 Task: Add the product "Tidy Cats Litter Immediate Odor Control Scoop (20 lb)" to cart from the store "Vons Pets".
Action: Mouse moved to (38, 74)
Screenshot: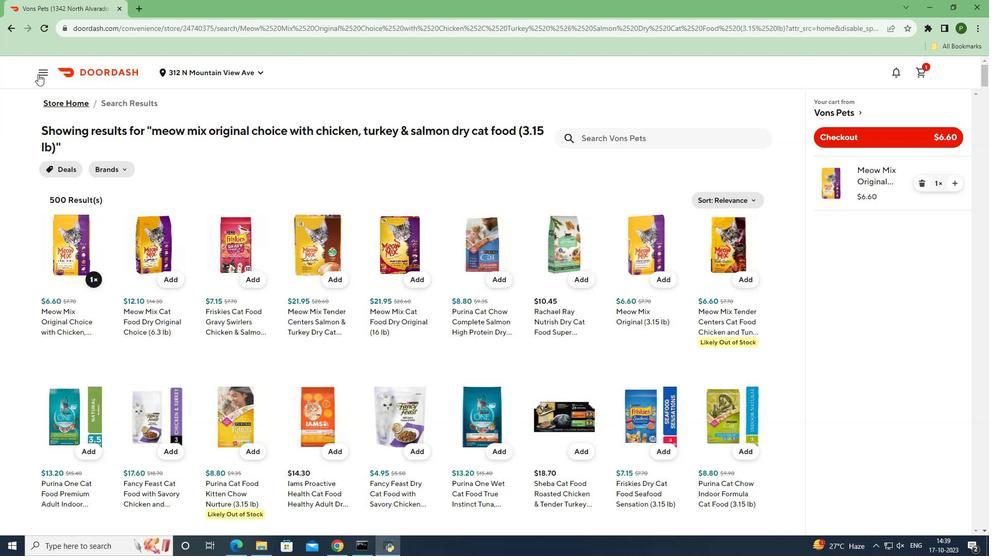 
Action: Mouse pressed left at (38, 74)
Screenshot: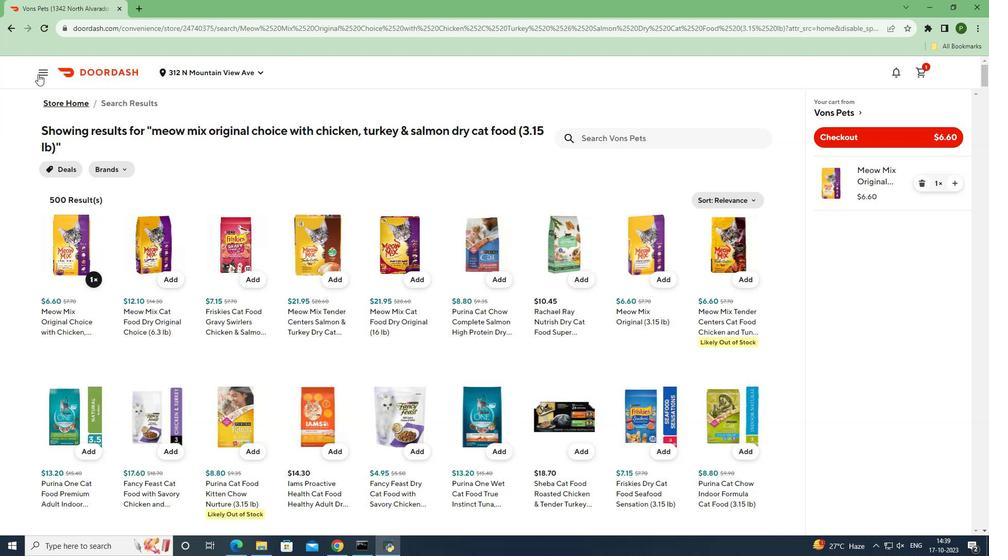 
Action: Mouse moved to (46, 144)
Screenshot: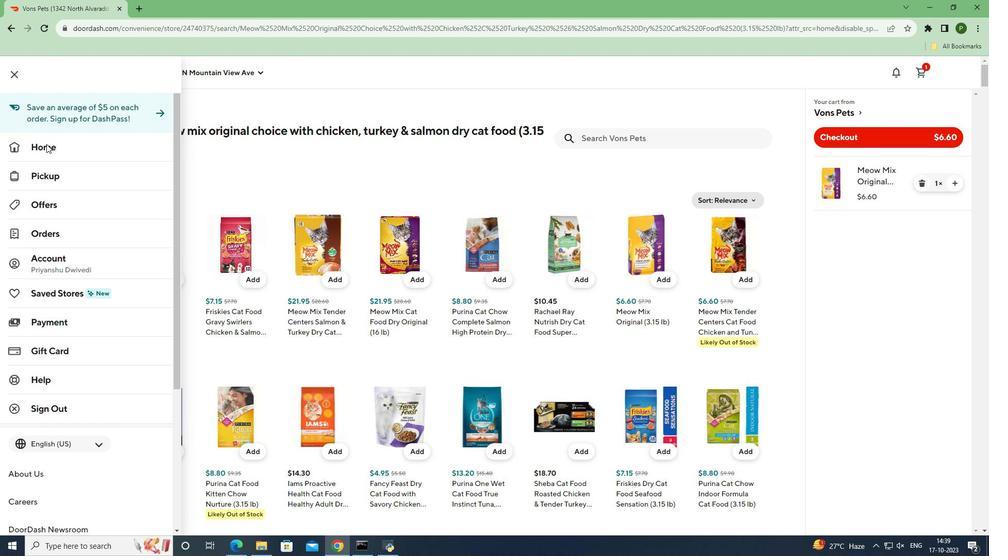 
Action: Mouse pressed left at (46, 144)
Screenshot: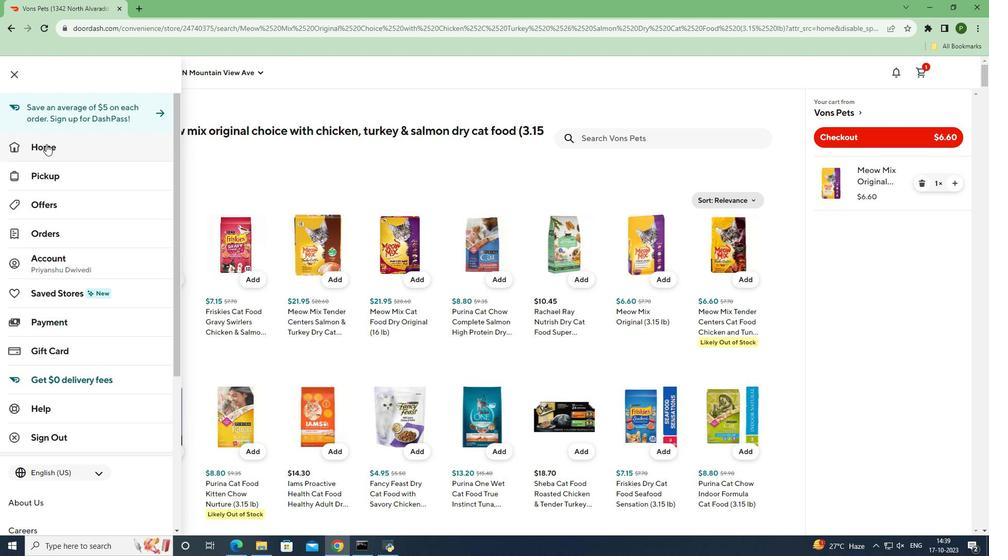 
Action: Mouse moved to (462, 110)
Screenshot: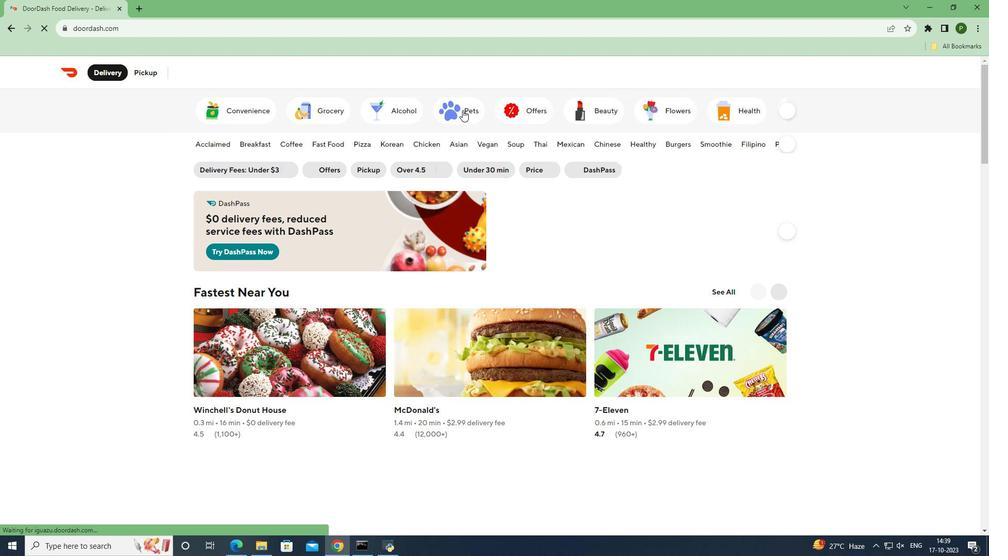 
Action: Mouse pressed left at (462, 110)
Screenshot: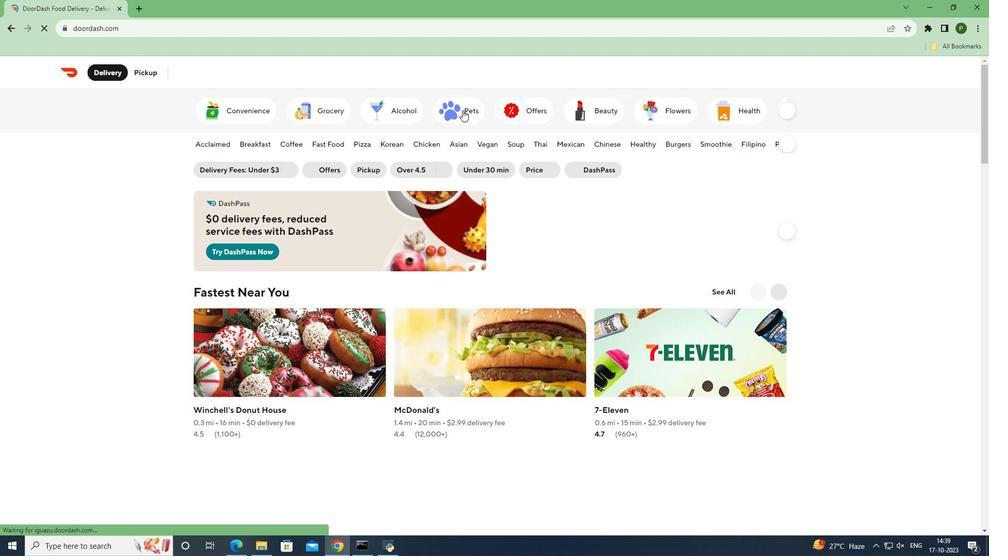 
Action: Mouse moved to (767, 312)
Screenshot: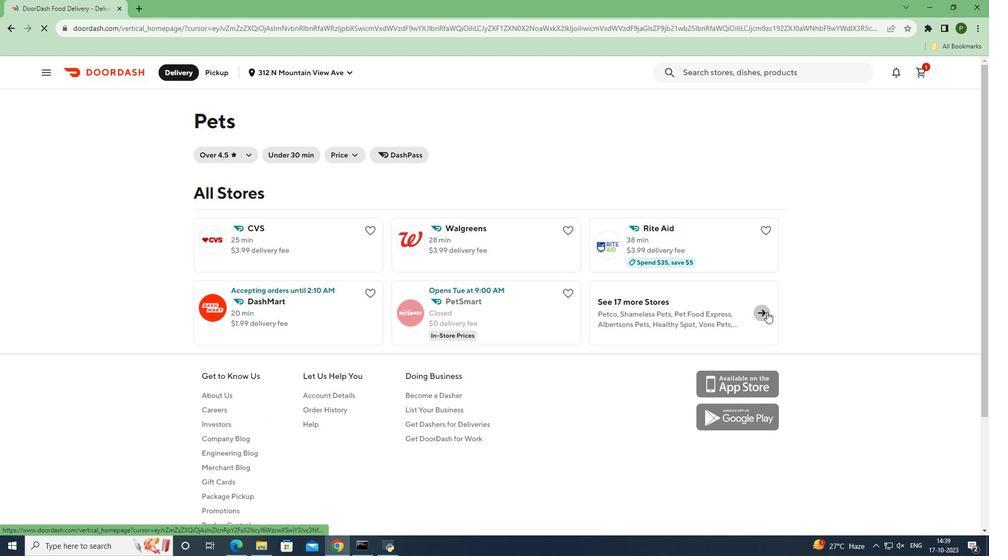 
Action: Mouse pressed left at (767, 312)
Screenshot: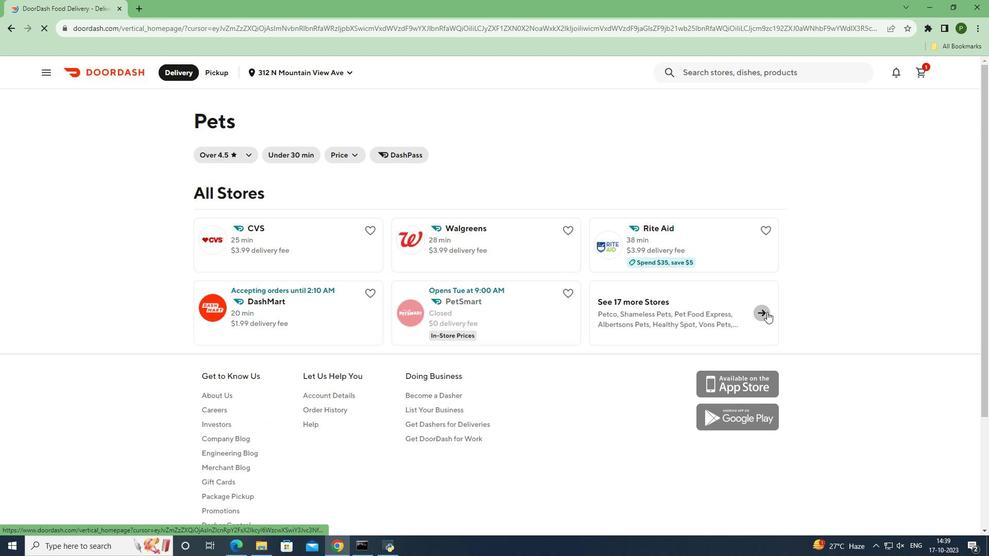 
Action: Mouse moved to (457, 364)
Screenshot: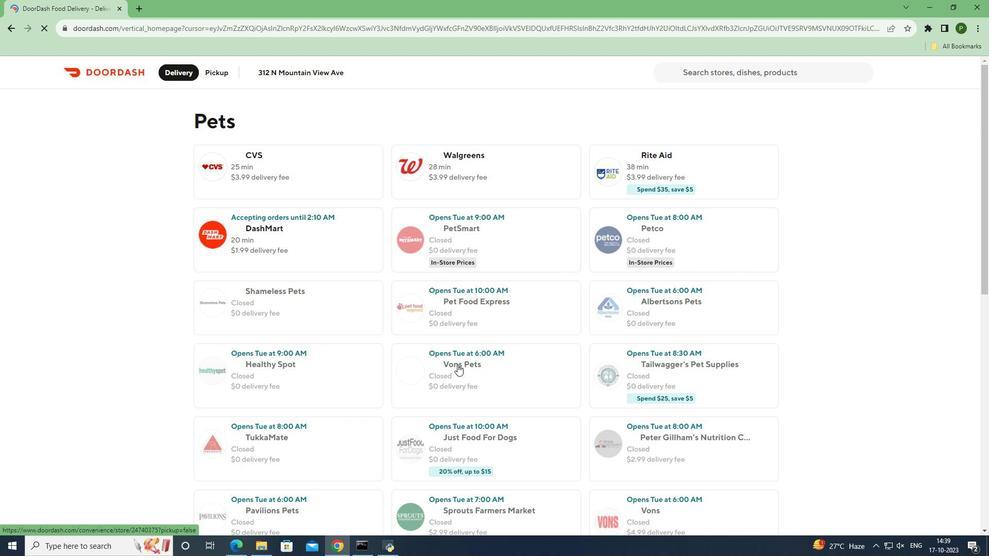 
Action: Mouse pressed left at (457, 364)
Screenshot: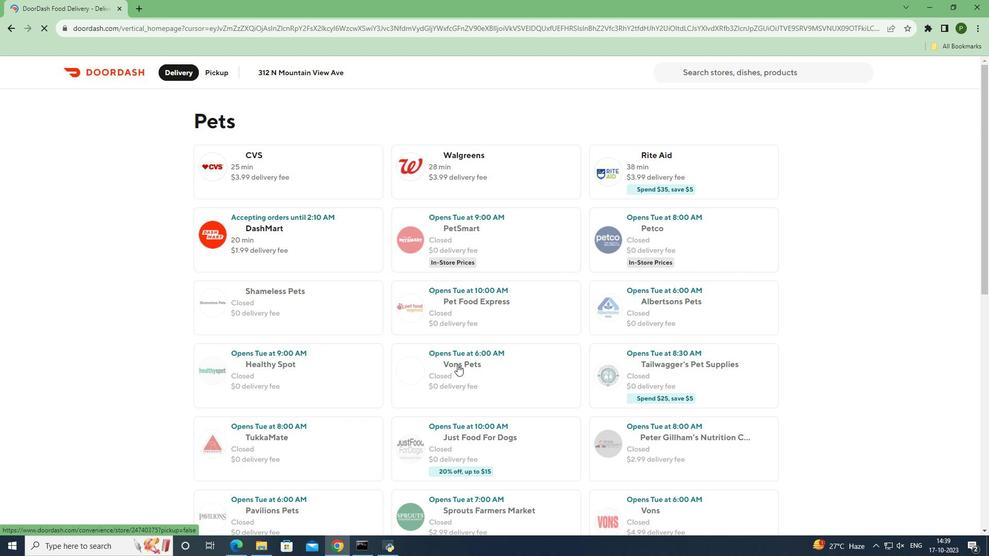 
Action: Mouse moved to (651, 163)
Screenshot: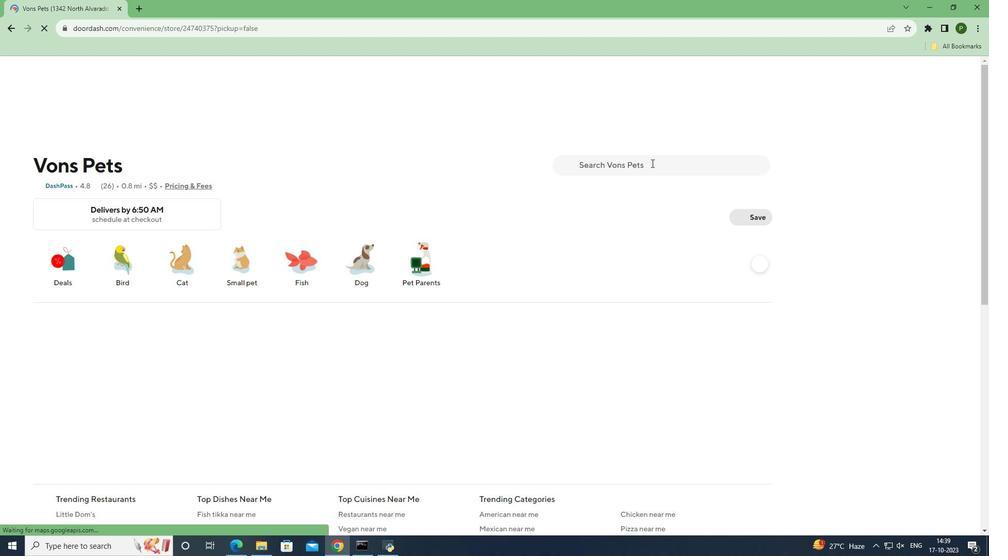 
Action: Mouse pressed left at (651, 163)
Screenshot: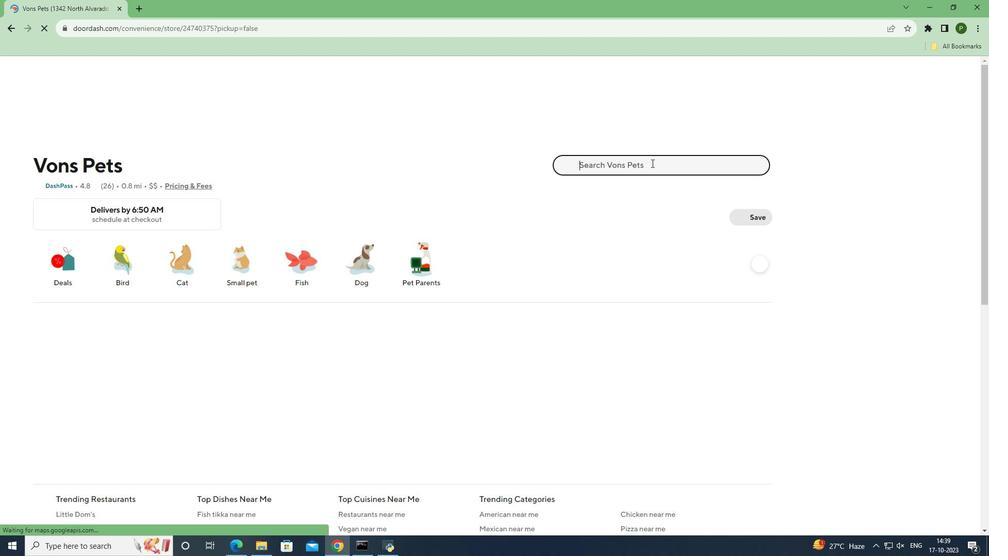 
Action: Mouse moved to (649, 165)
Screenshot: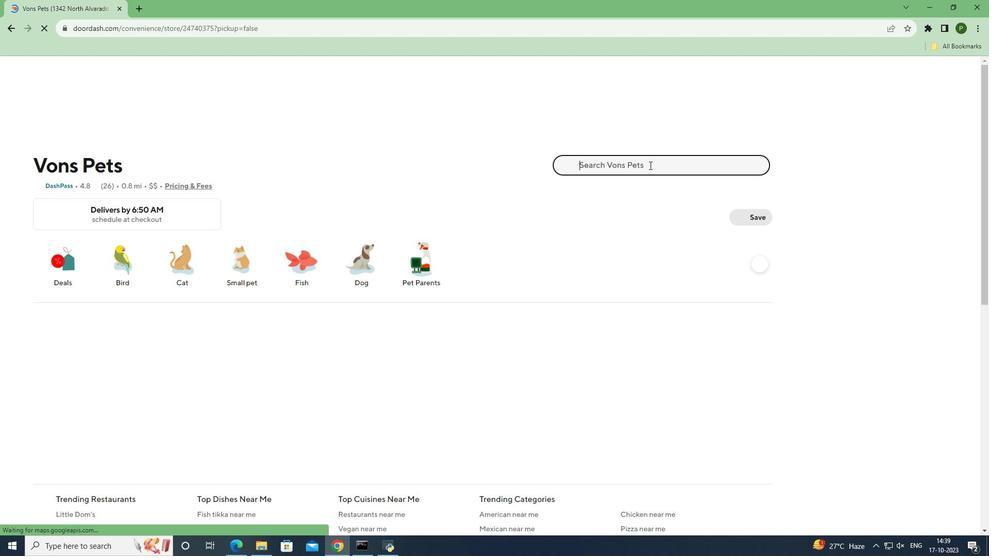 
Action: Key pressed <Key.caps_lock>T<Key.caps_lock>idy<Key.space><Key.caps_lock>C<Key.caps_lock>ats<Key.space><Key.caps_lock>L<Key.caps_lock>tter<Key.space><Key.caps_lock>I<Key.caps_lock>mmediate<Key.space><Key.caps_lock>O<Key.caps_lock>dor<Key.space><Key.caps_lock>C<Key.caps_lock>ontrol<Key.space><Key.caps_lock>S<Key.caps_lock>coop<Key.space><Key.shift_r>(2-<Key.space>lb<Key.shift_r>)<Key.enter>
Screenshot: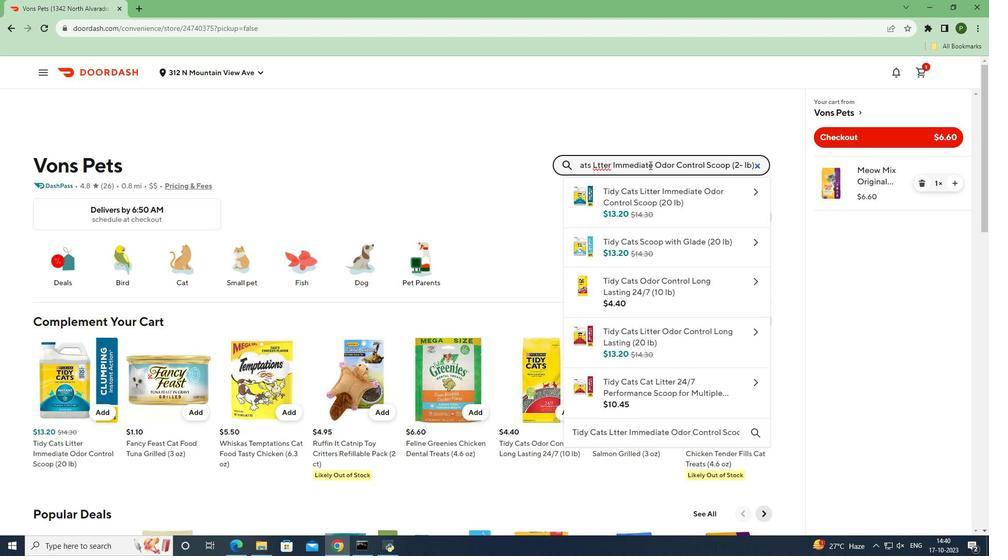 
Action: Mouse moved to (90, 263)
Screenshot: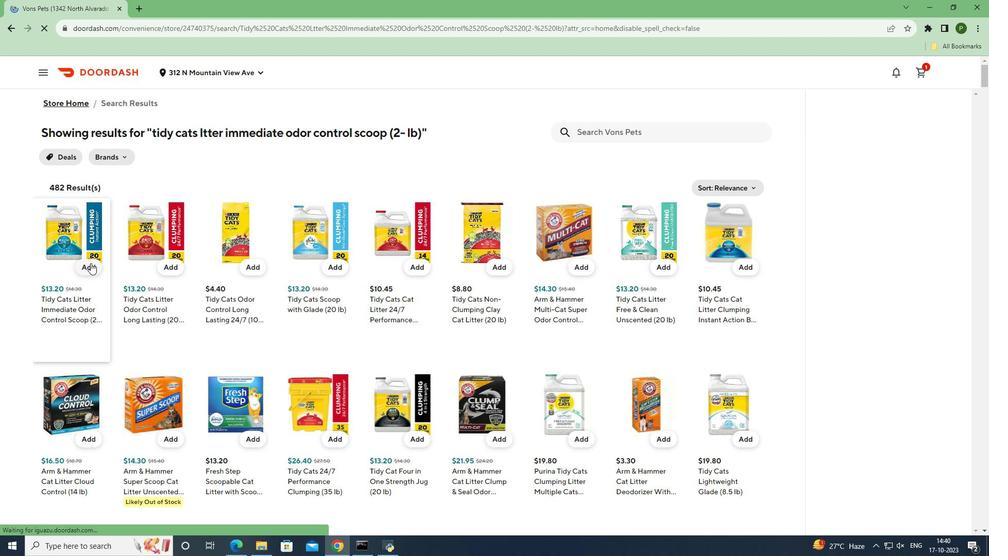 
Action: Mouse pressed left at (90, 263)
Screenshot: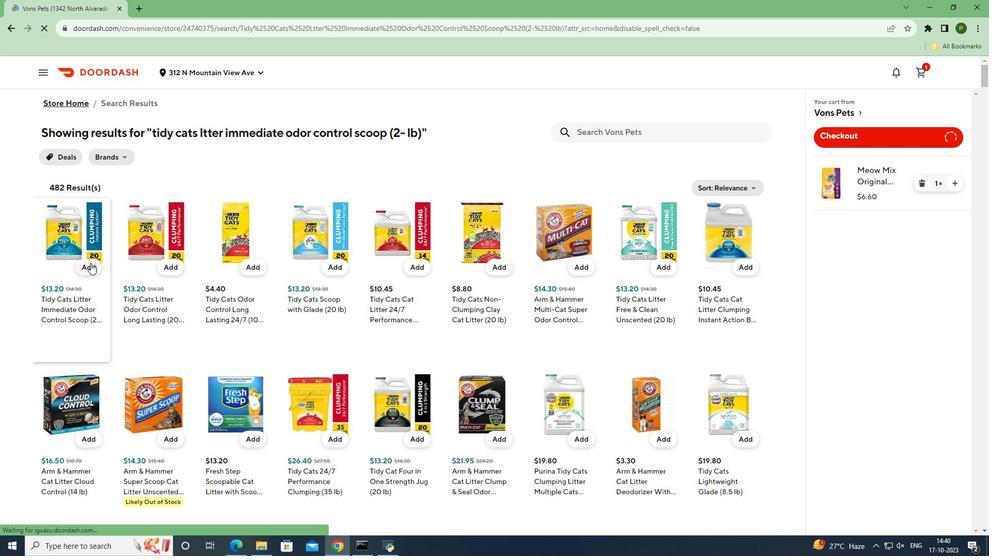 
Action: Mouse moved to (49, 337)
Screenshot: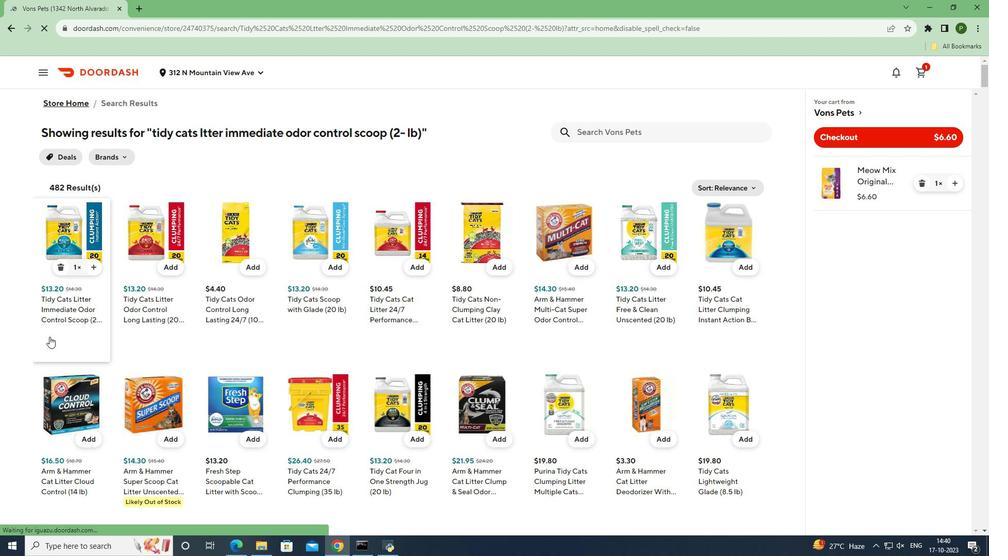 
